 Task: Change object animations to fly in from top.
Action: Mouse moved to (169, 75)
Screenshot: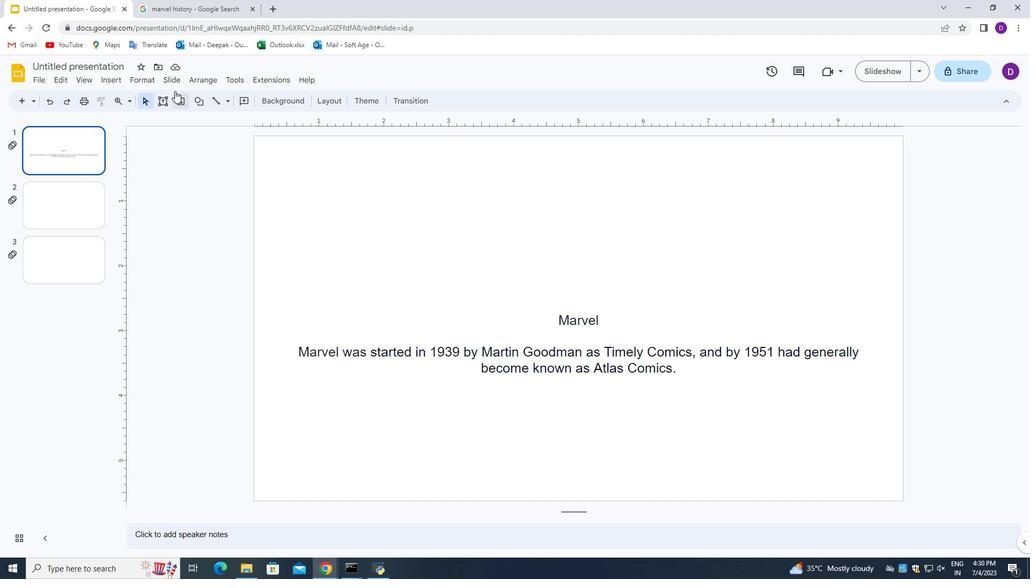 
Action: Mouse pressed left at (169, 75)
Screenshot: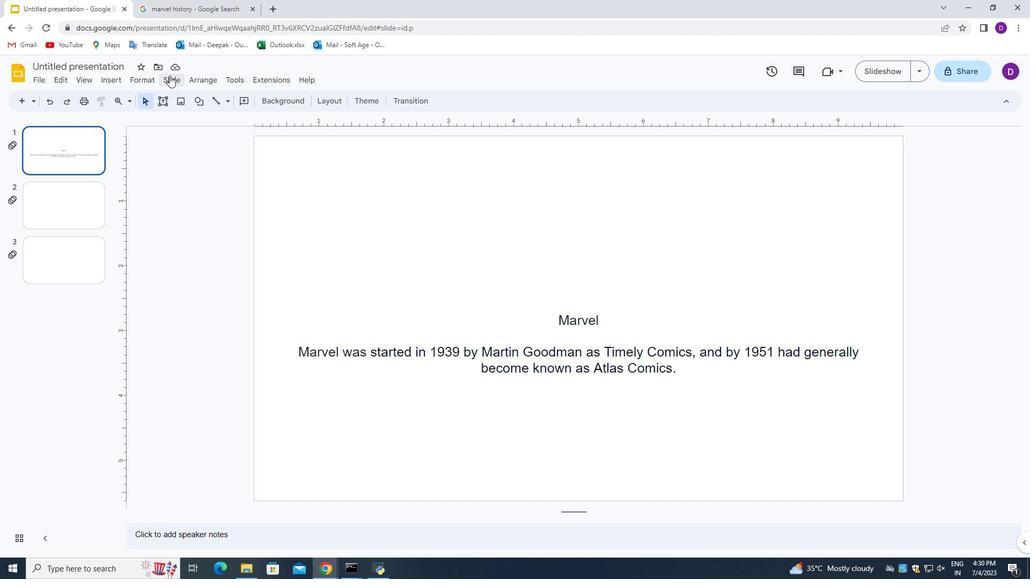 
Action: Mouse moved to (215, 224)
Screenshot: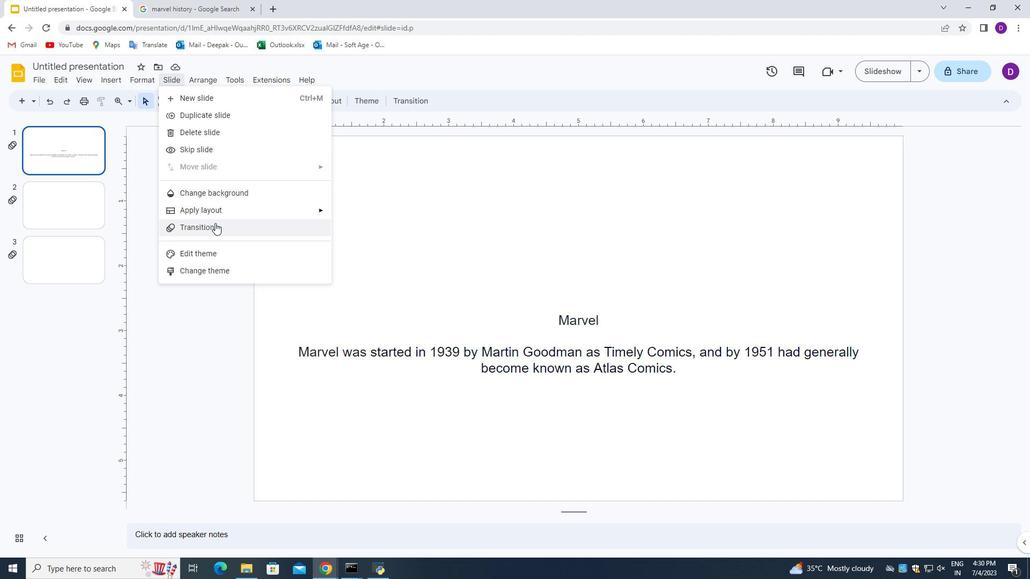 
Action: Mouse pressed left at (215, 224)
Screenshot: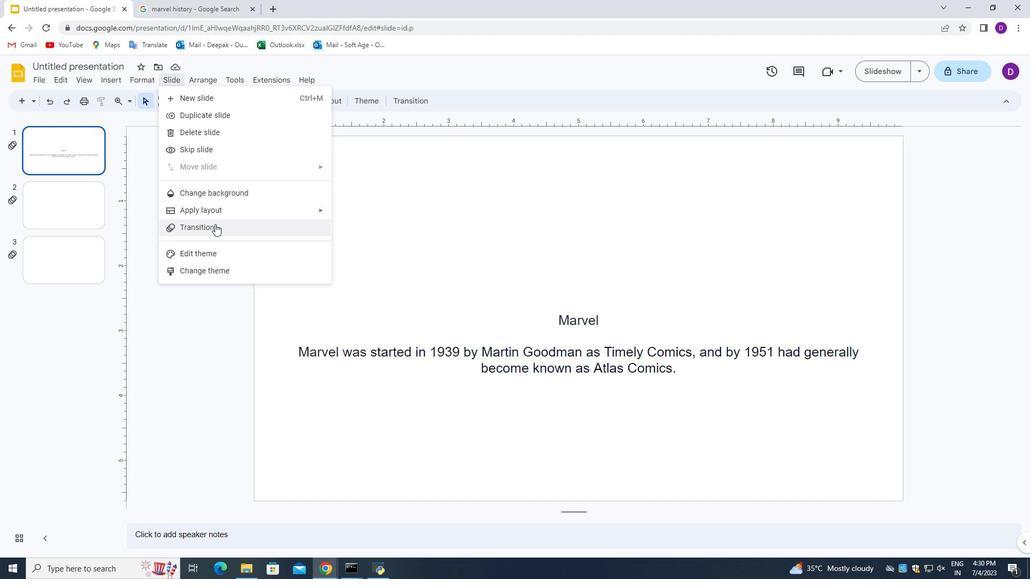 
Action: Mouse moved to (878, 333)
Screenshot: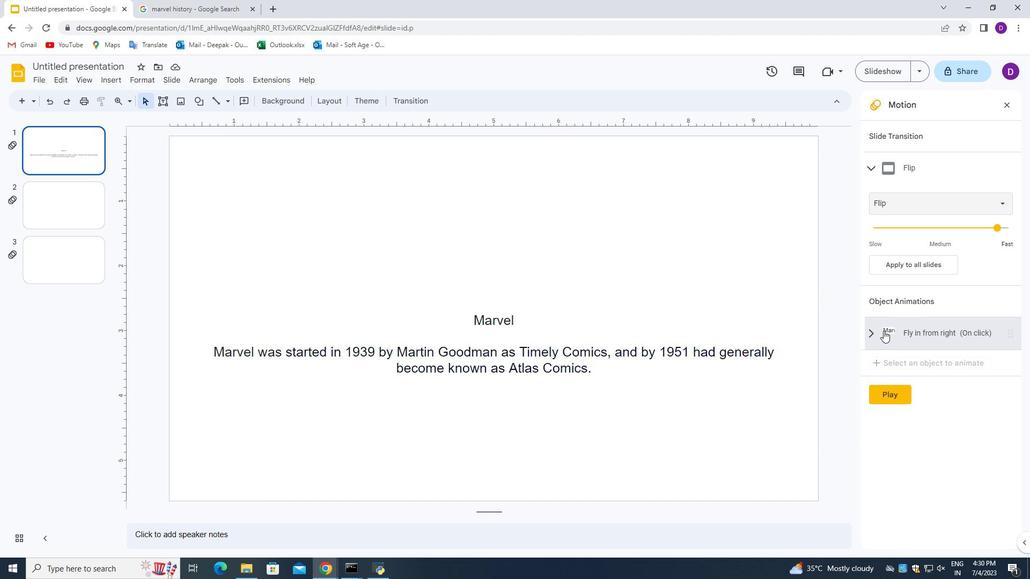 
Action: Mouse pressed left at (878, 333)
Screenshot: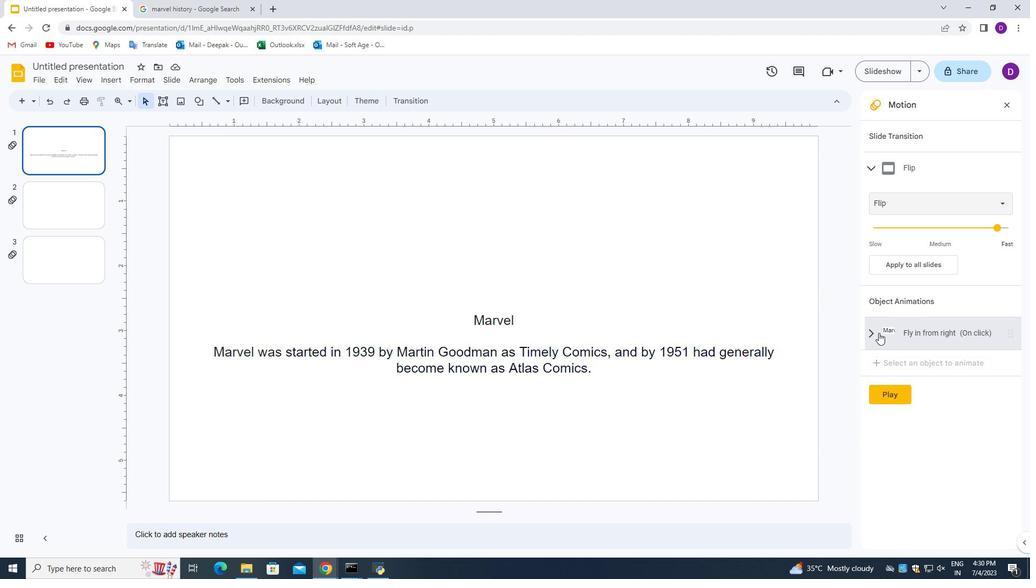 
Action: Mouse moved to (997, 274)
Screenshot: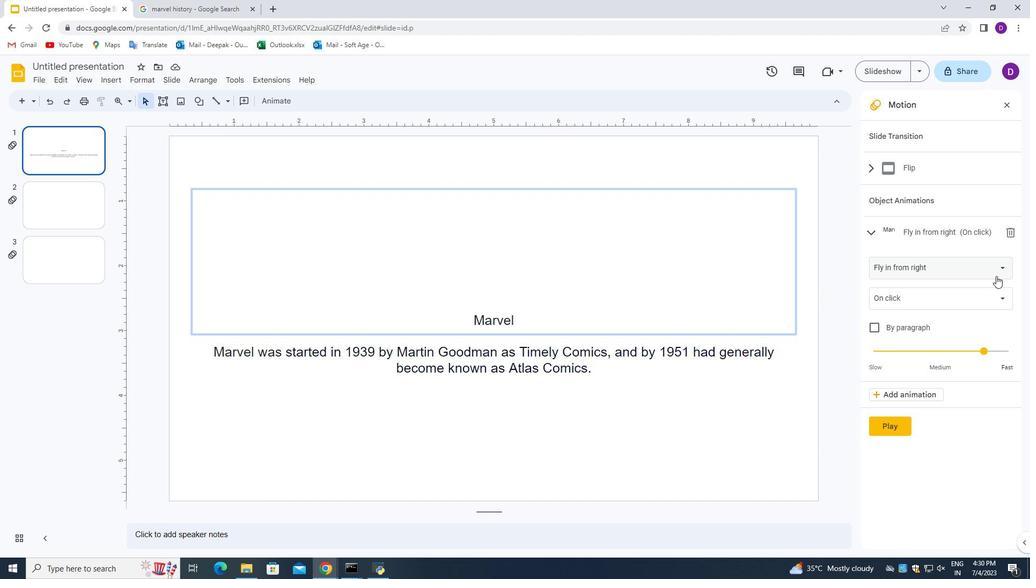 
Action: Mouse pressed left at (997, 274)
Screenshot: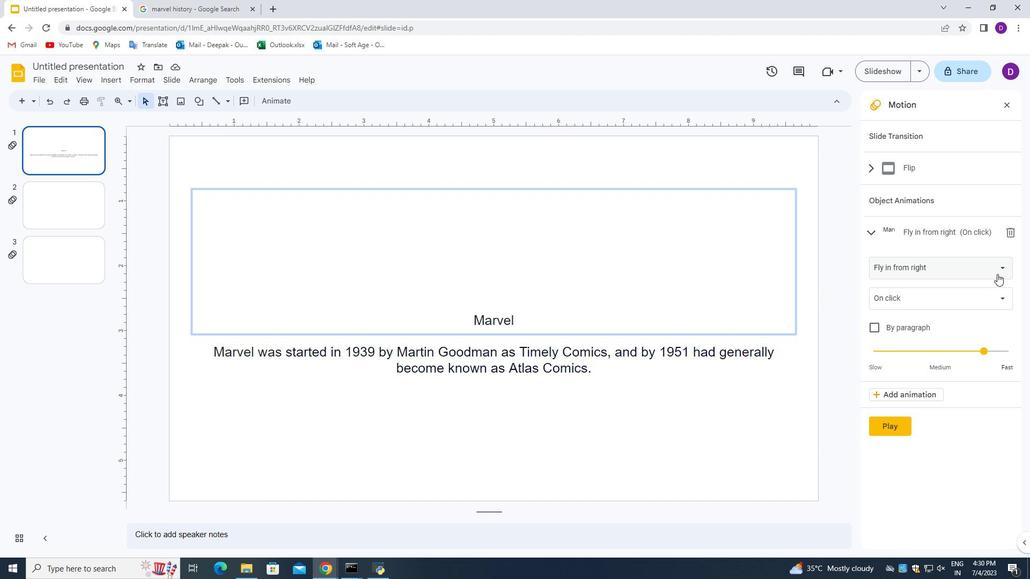 
Action: Mouse moved to (930, 397)
Screenshot: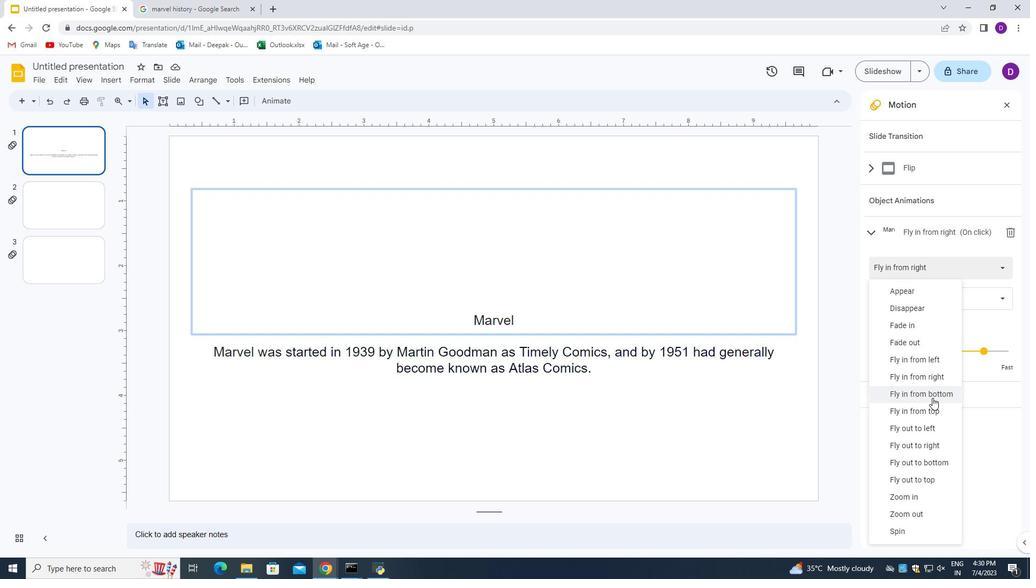 
Action: Mouse pressed left at (930, 397)
Screenshot: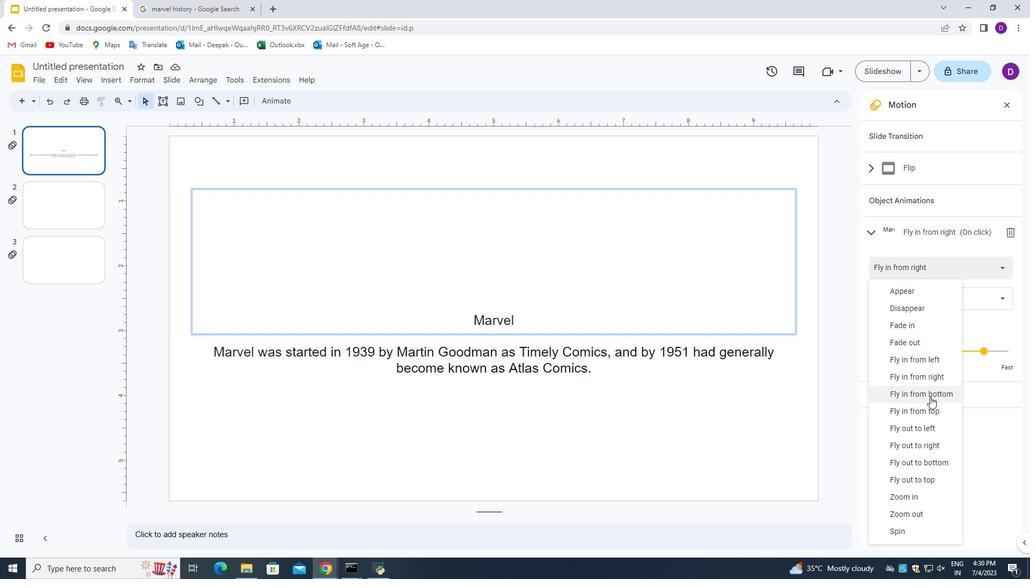 
Action: Mouse moved to (606, 262)
Screenshot: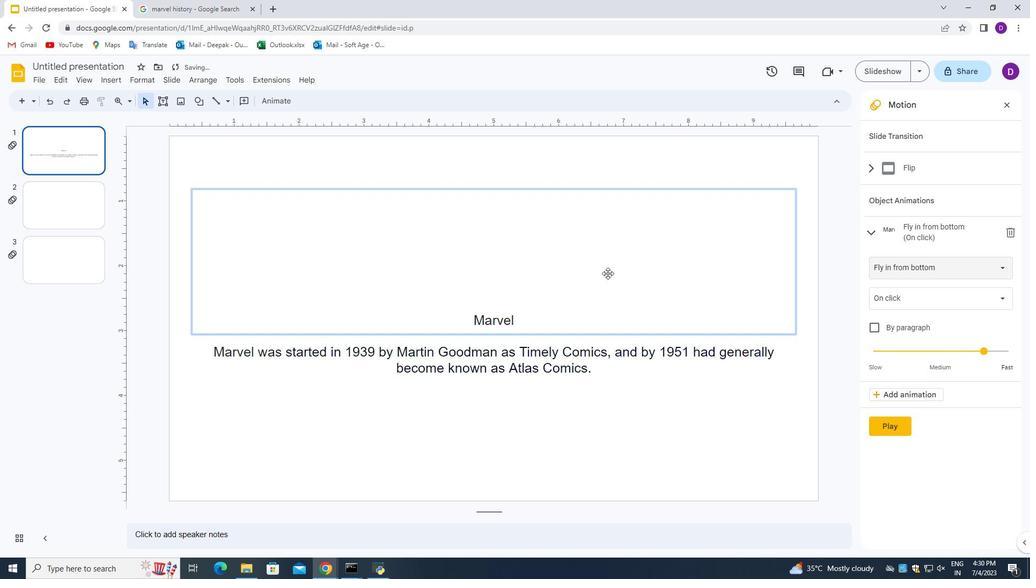 
